 Task: Create Workspace Antivirus and Security Software Workspace description Set and achieve goals. Workspace type Other
Action: Mouse moved to (340, 68)
Screenshot: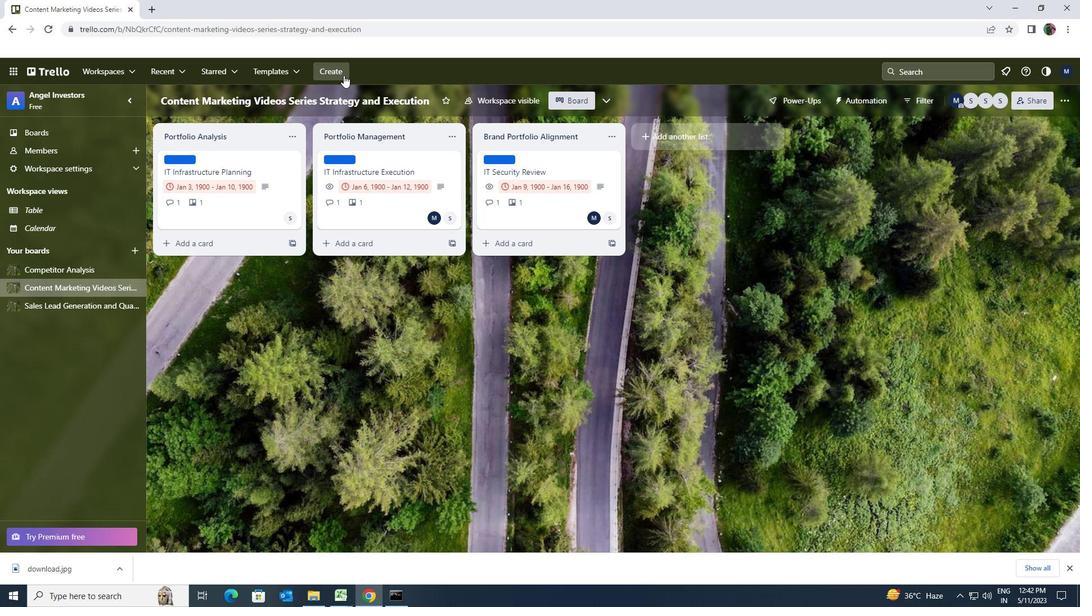
Action: Mouse pressed left at (340, 68)
Screenshot: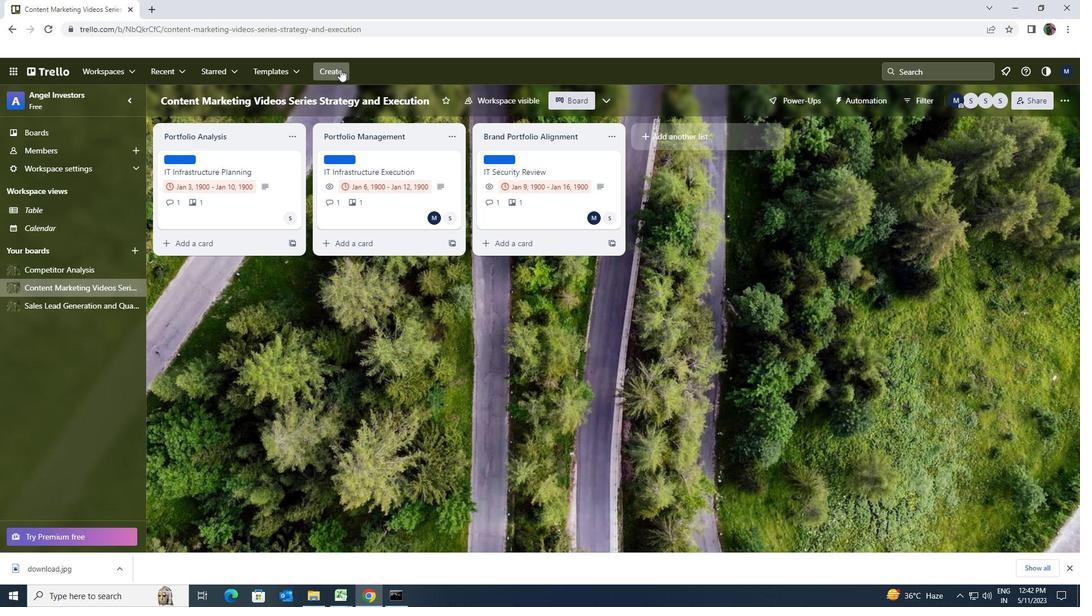 
Action: Mouse moved to (347, 181)
Screenshot: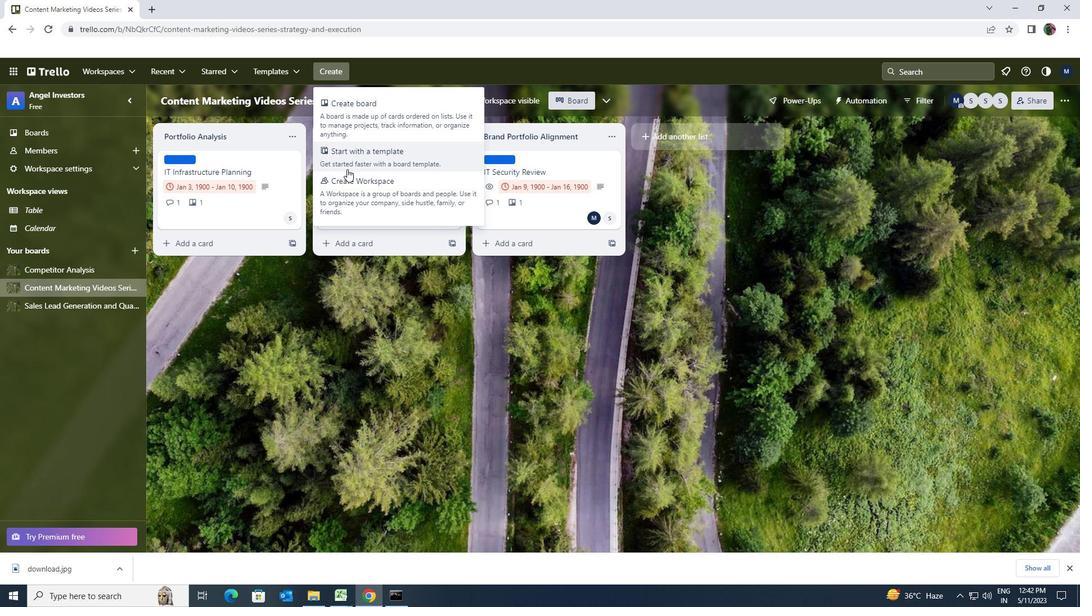 
Action: Mouse pressed left at (347, 181)
Screenshot: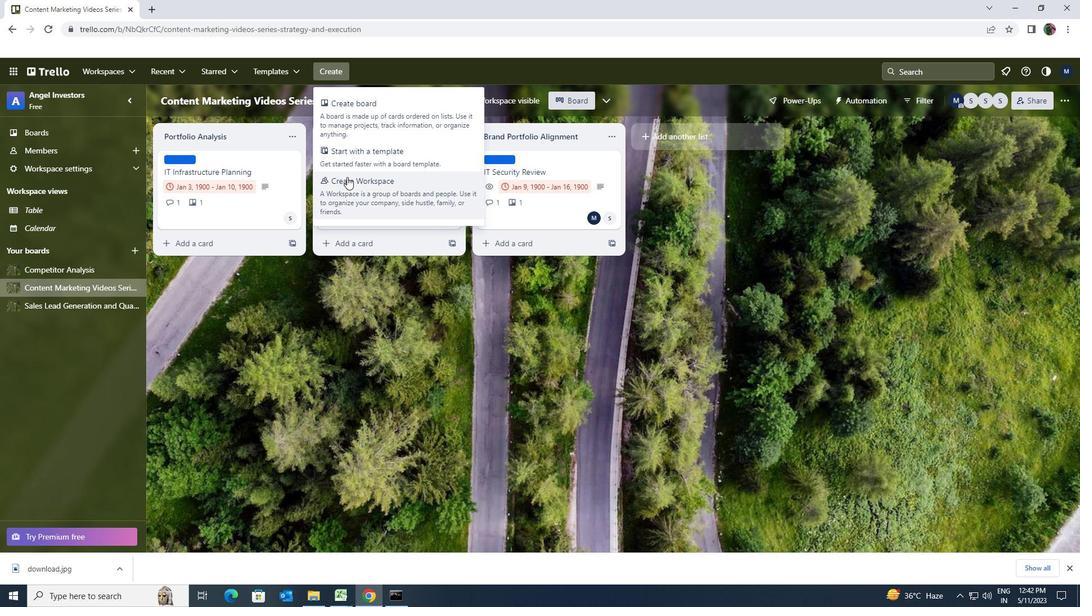
Action: Key pressed <Key.shift><Key.shift><Key.shift>ANTIVIRUS<Key.space>AND<Key.space>SECURITY<Key.space>SOFTWARE
Screenshot: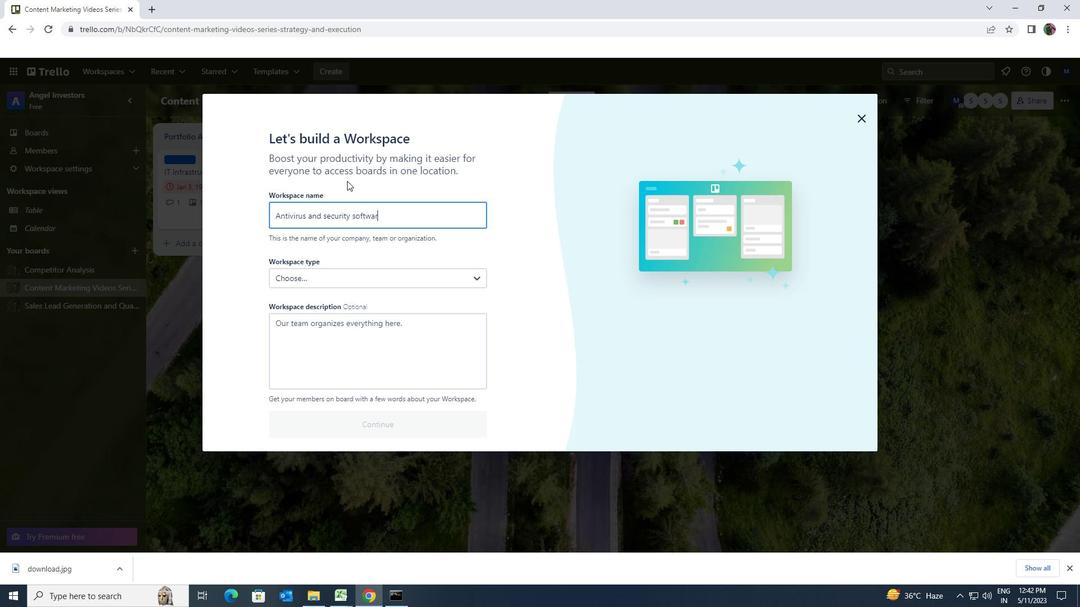 
Action: Mouse moved to (366, 339)
Screenshot: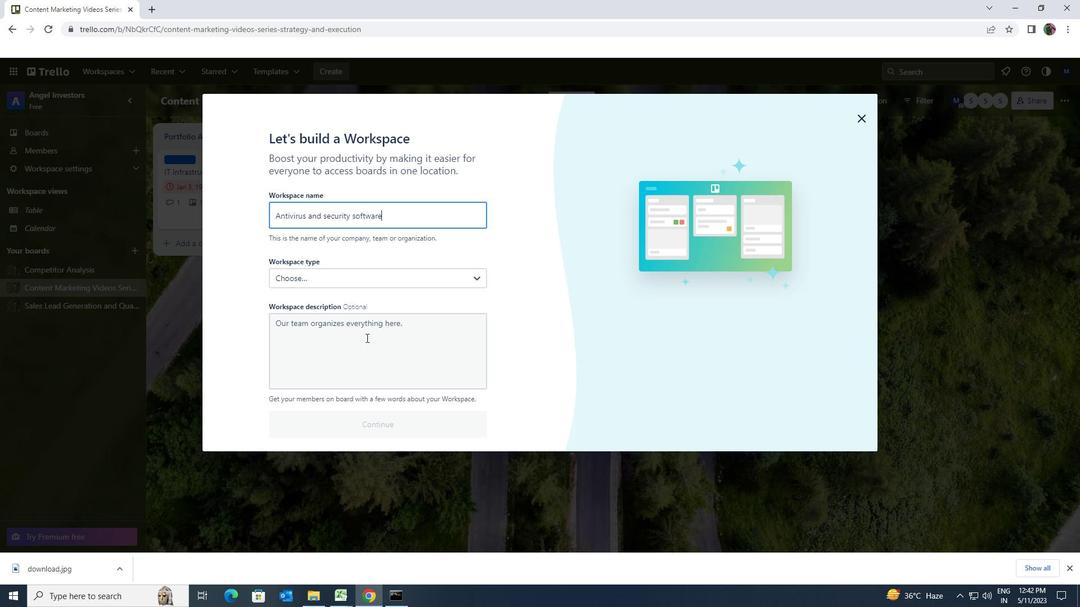 
Action: Mouse pressed left at (366, 339)
Screenshot: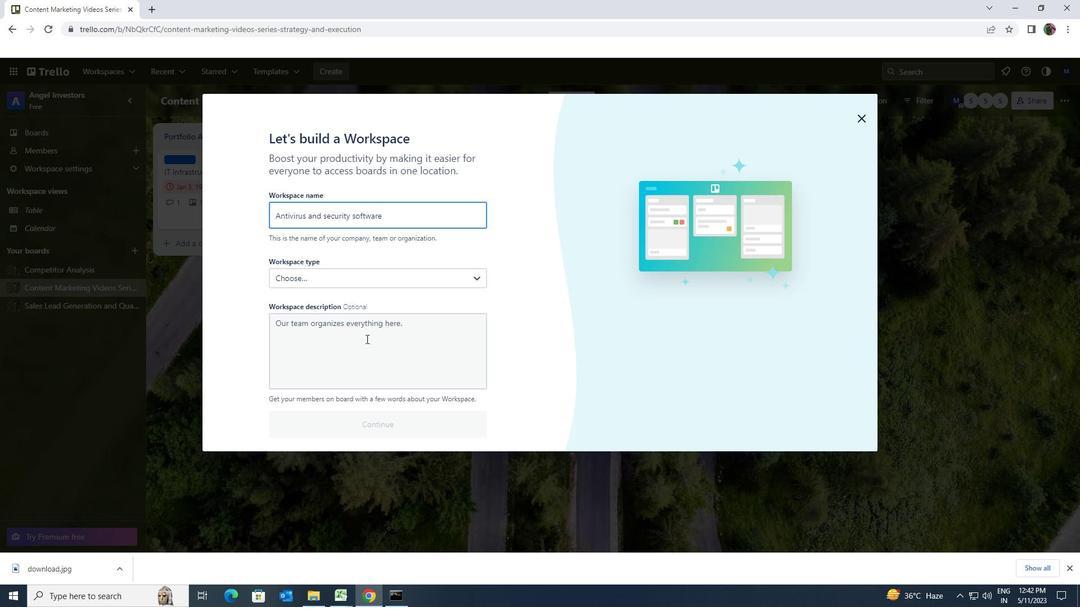 
Action: Mouse moved to (366, 338)
Screenshot: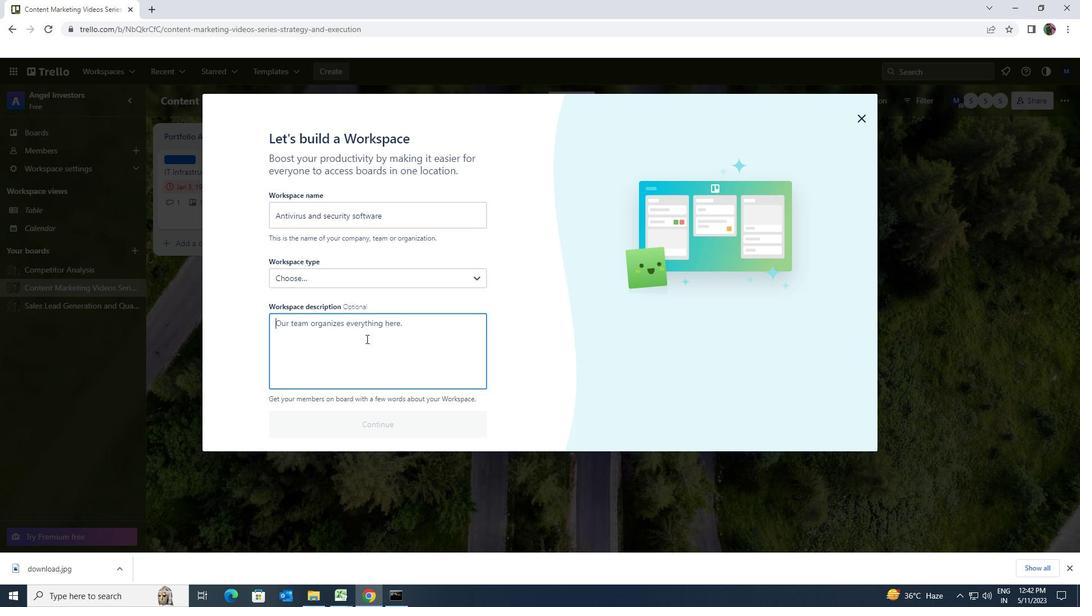 
Action: Key pressed <Key.shift>SET<Key.space>AND<Key.space>ACHIEVE<Key.space>GOALS<Key.space>
Screenshot: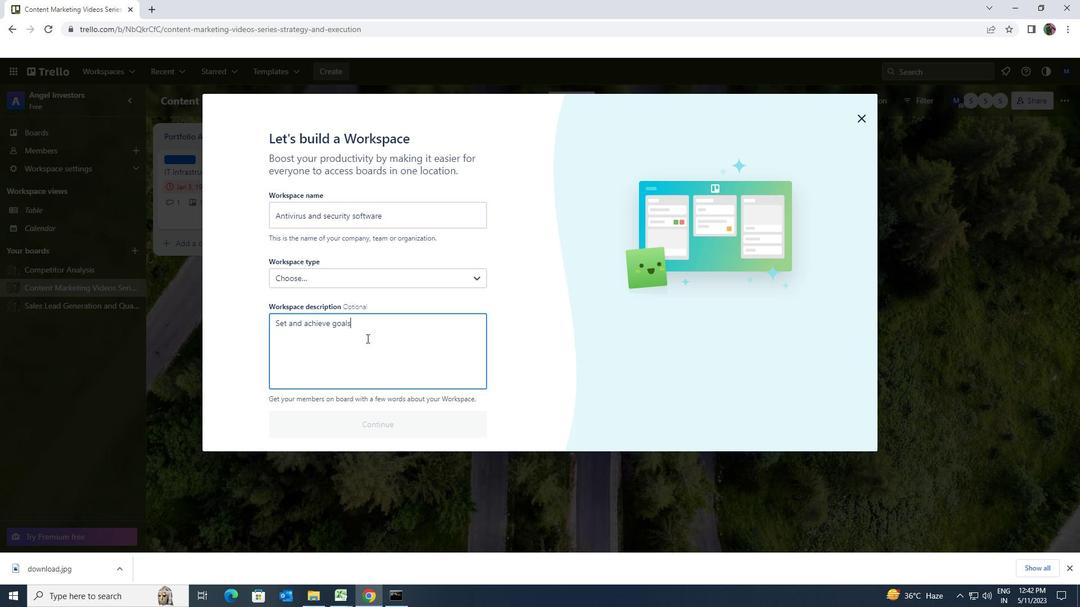 
Action: Mouse moved to (470, 278)
Screenshot: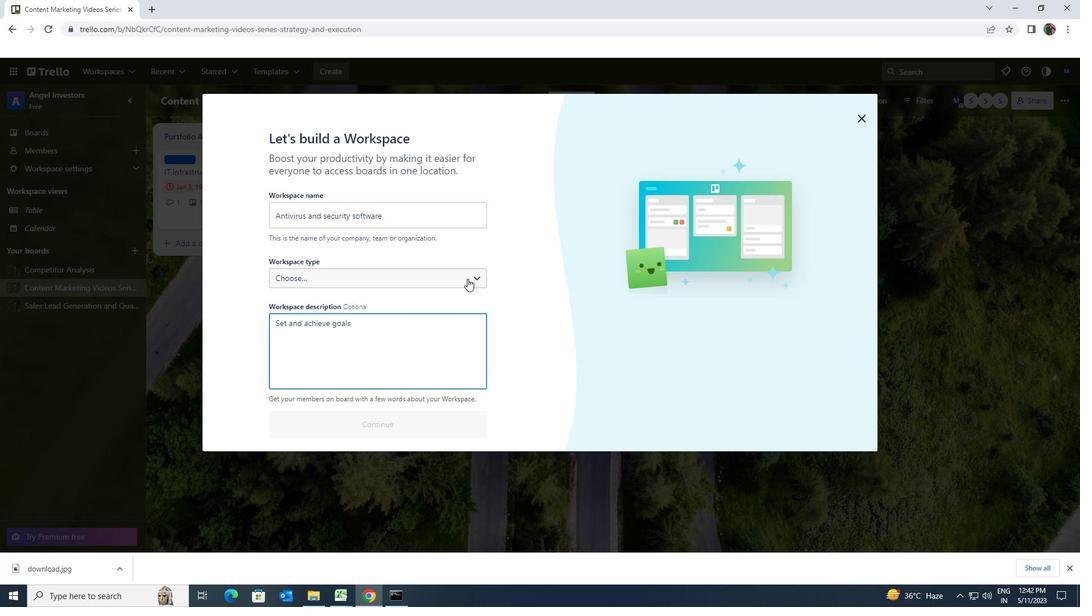 
Action: Mouse pressed left at (470, 278)
Screenshot: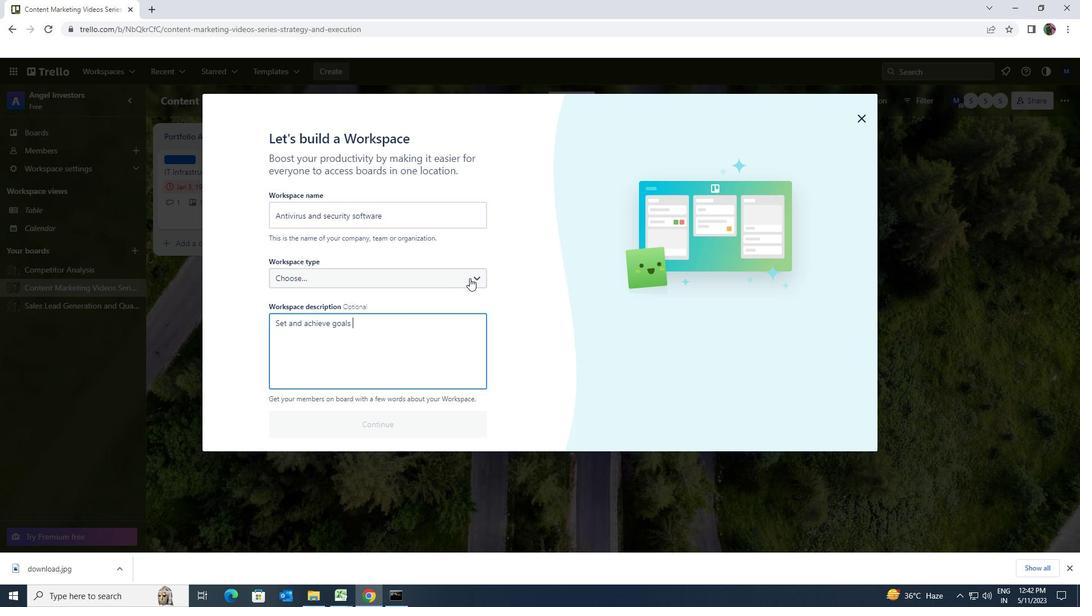
Action: Mouse moved to (395, 433)
Screenshot: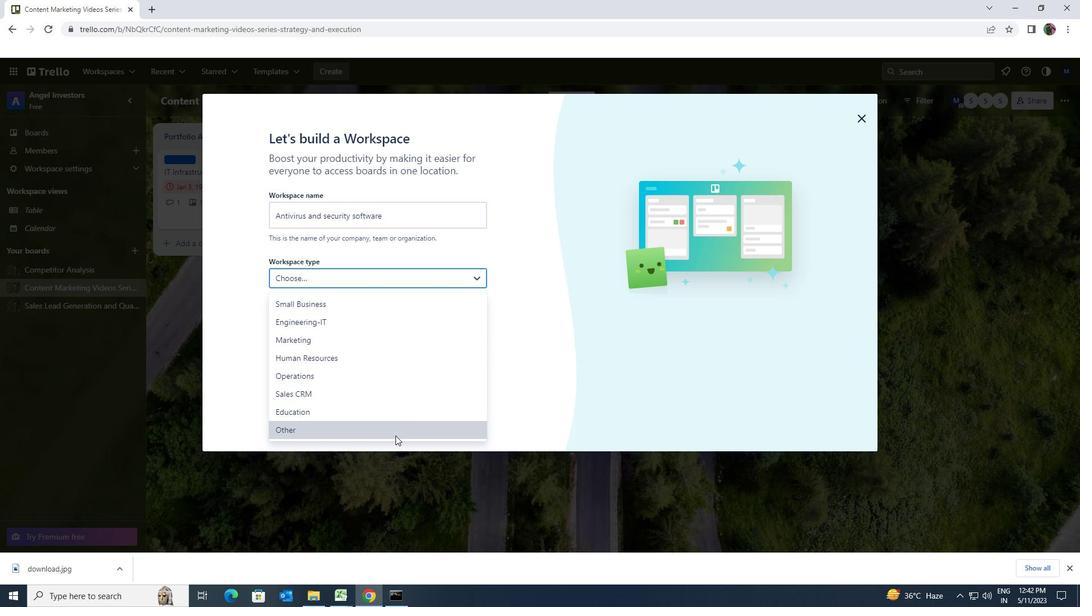 
Action: Mouse pressed left at (395, 433)
Screenshot: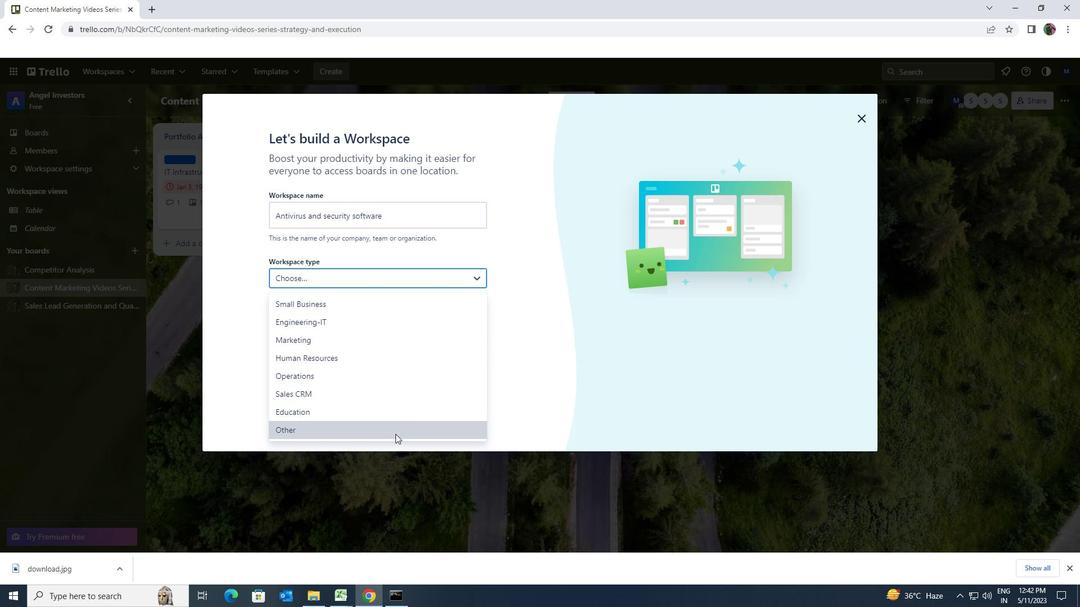 
Action: Mouse moved to (395, 424)
Screenshot: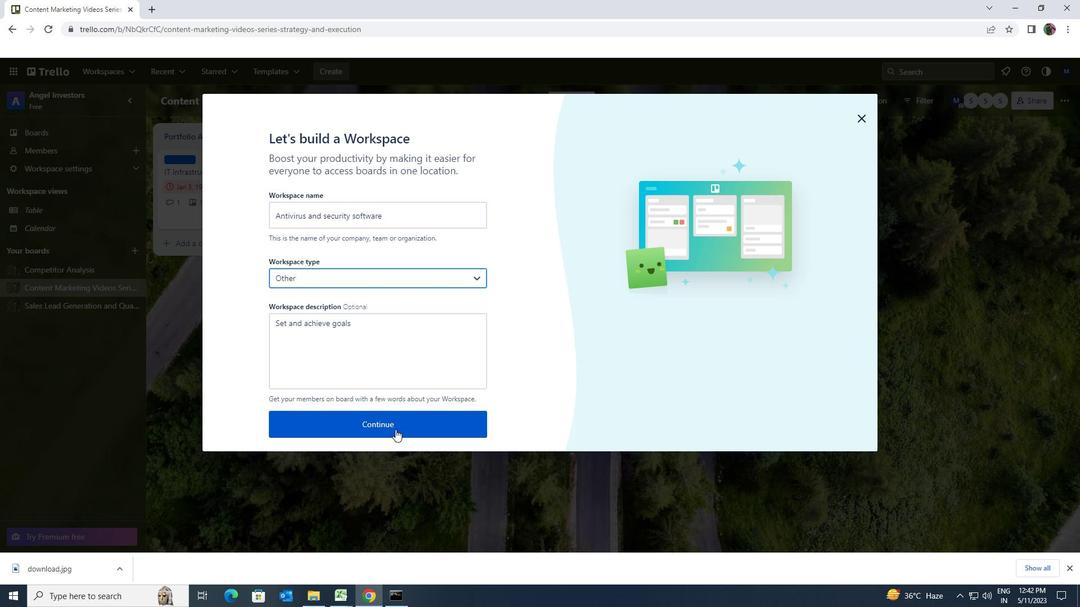 
Action: Mouse pressed left at (395, 424)
Screenshot: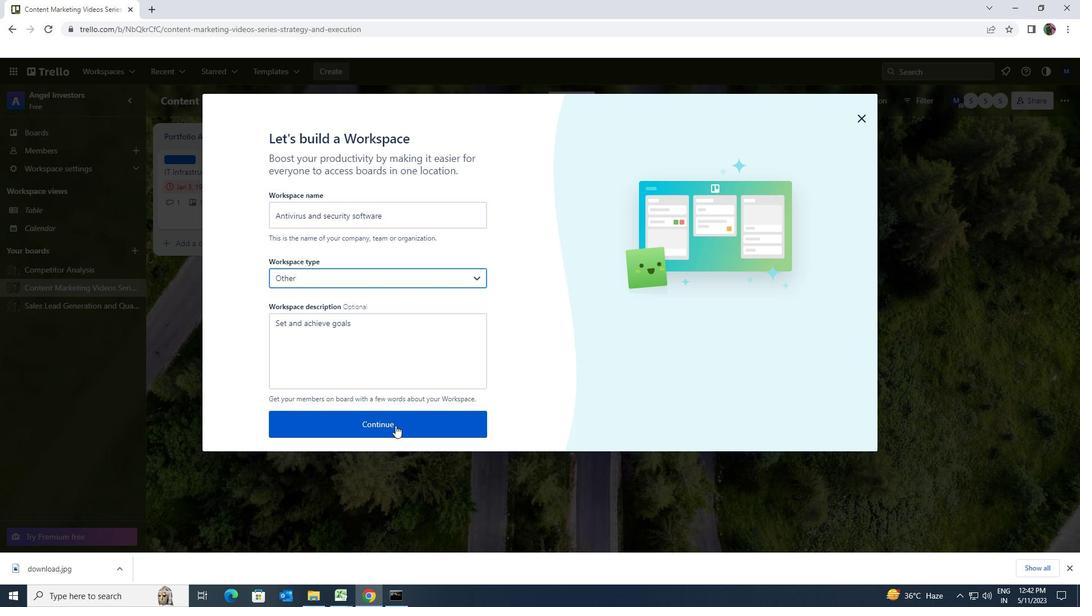 
